 Task: Add the task  Integrate website with payment gateways and invoicing systems to the section Bug Bash in the project AgileExpert and add a Due Date to the respective task as 2023/12/15
Action: Mouse moved to (52, 398)
Screenshot: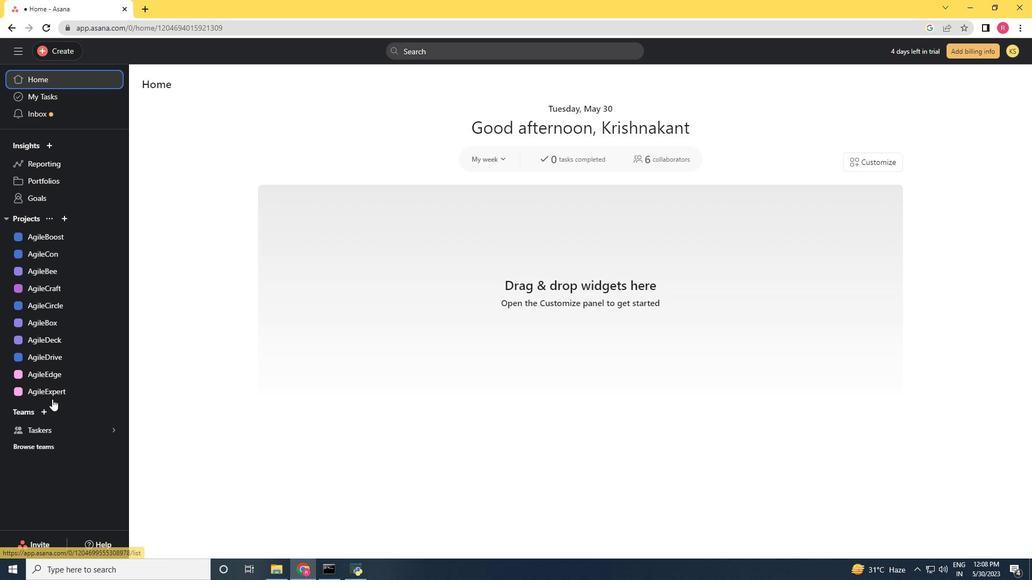 
Action: Mouse pressed left at (52, 398)
Screenshot: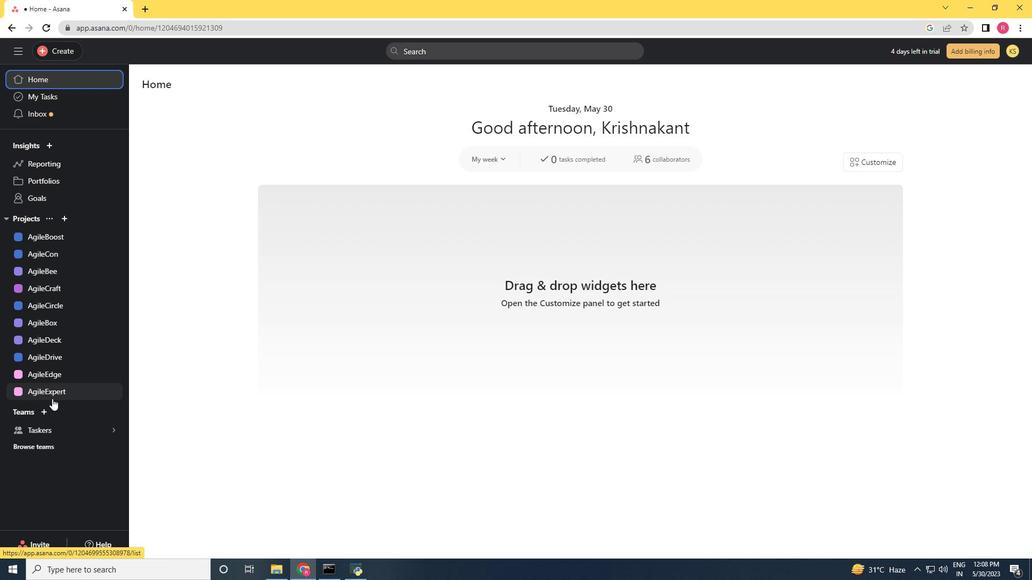 
Action: Mouse moved to (393, 412)
Screenshot: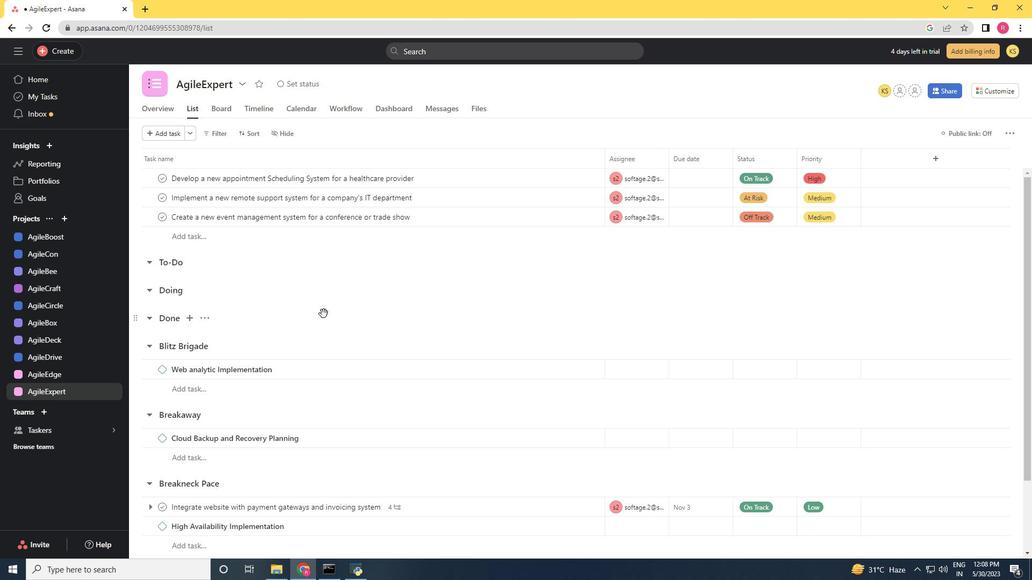 
Action: Mouse scrolled (393, 411) with delta (0, 0)
Screenshot: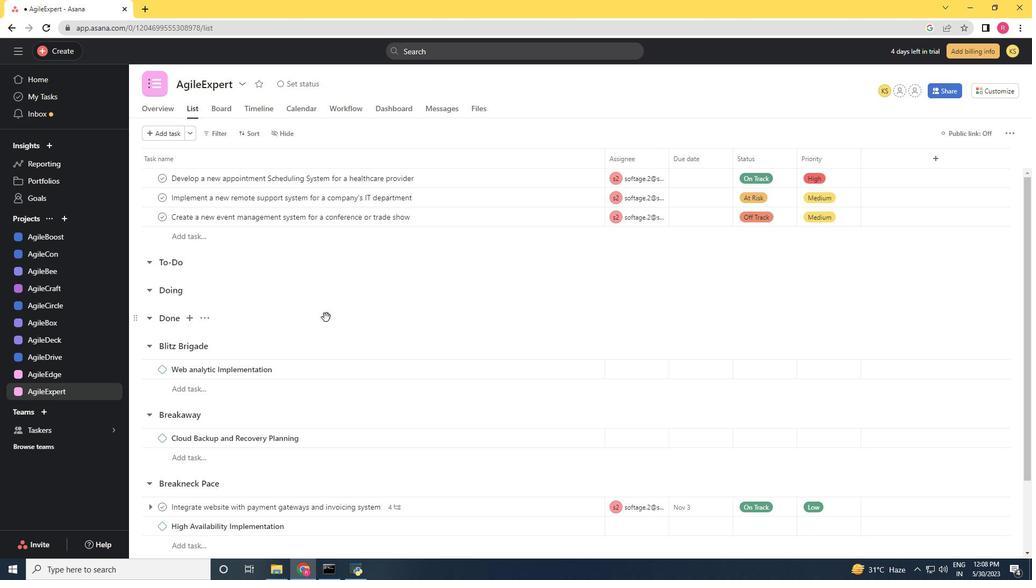 
Action: Mouse moved to (402, 421)
Screenshot: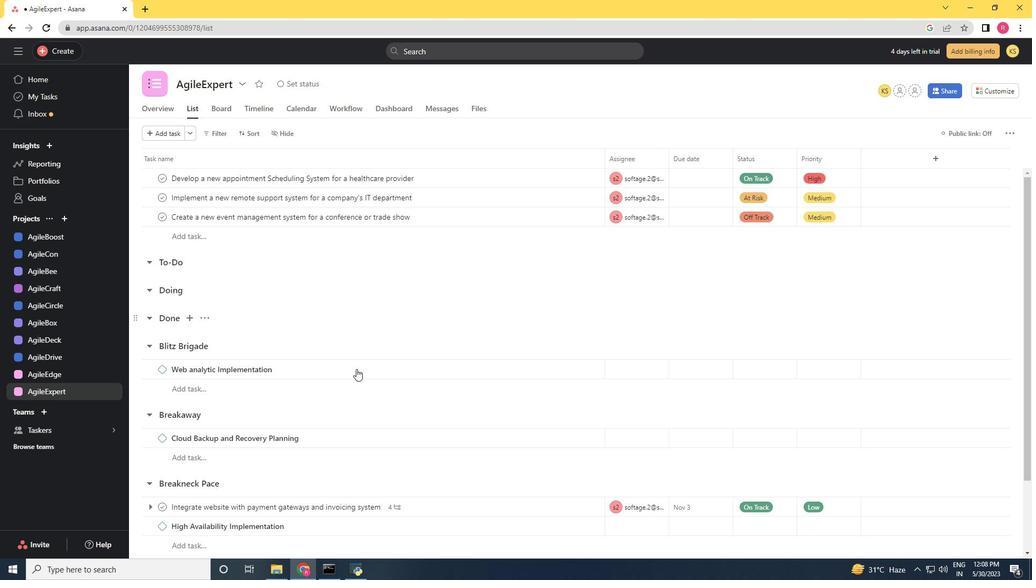 
Action: Mouse scrolled (402, 420) with delta (0, 0)
Screenshot: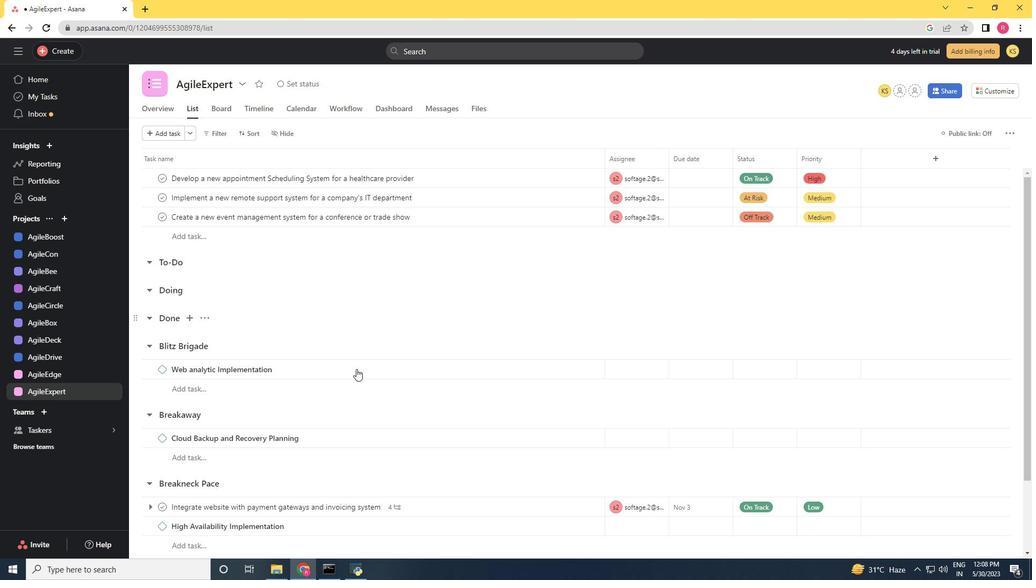 
Action: Mouse moved to (402, 422)
Screenshot: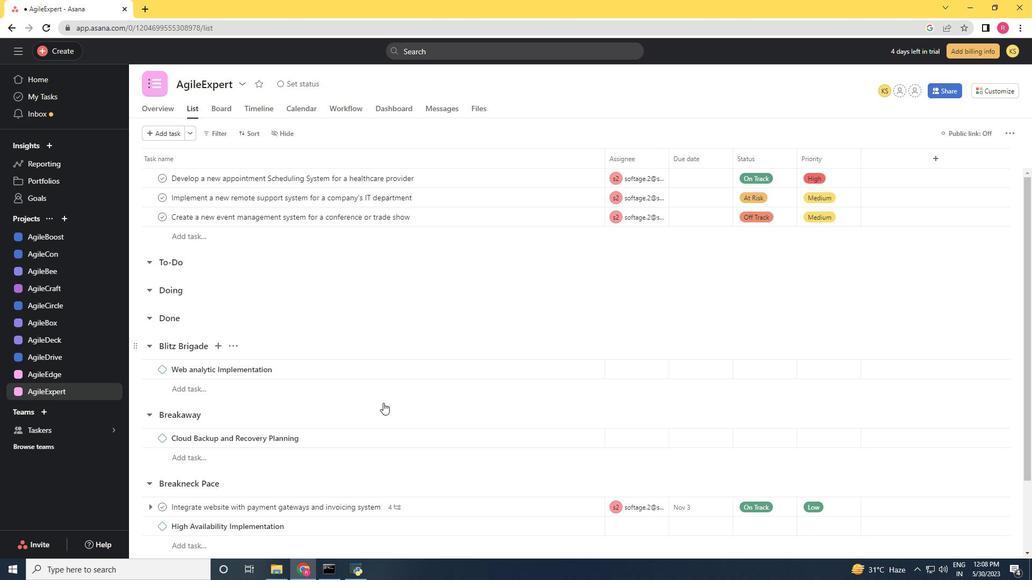 
Action: Mouse scrolled (402, 421) with delta (0, 0)
Screenshot: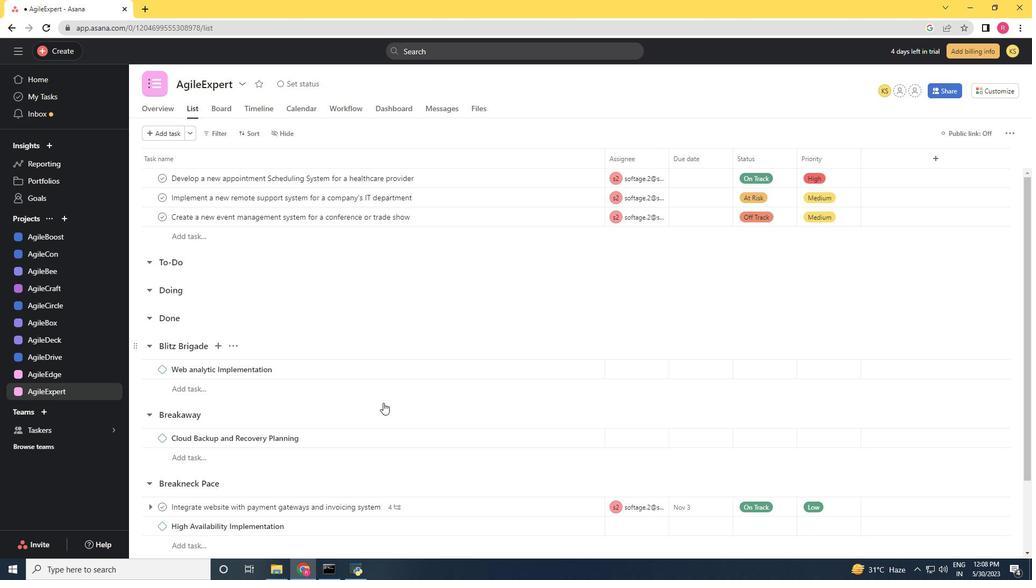 
Action: Mouse moved to (408, 422)
Screenshot: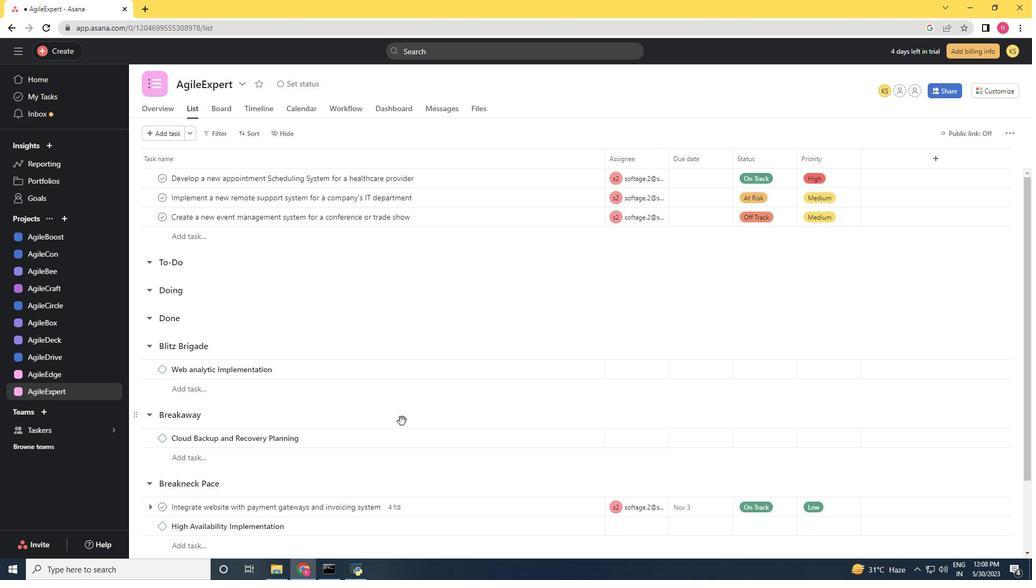 
Action: Mouse scrolled (408, 422) with delta (0, 0)
Screenshot: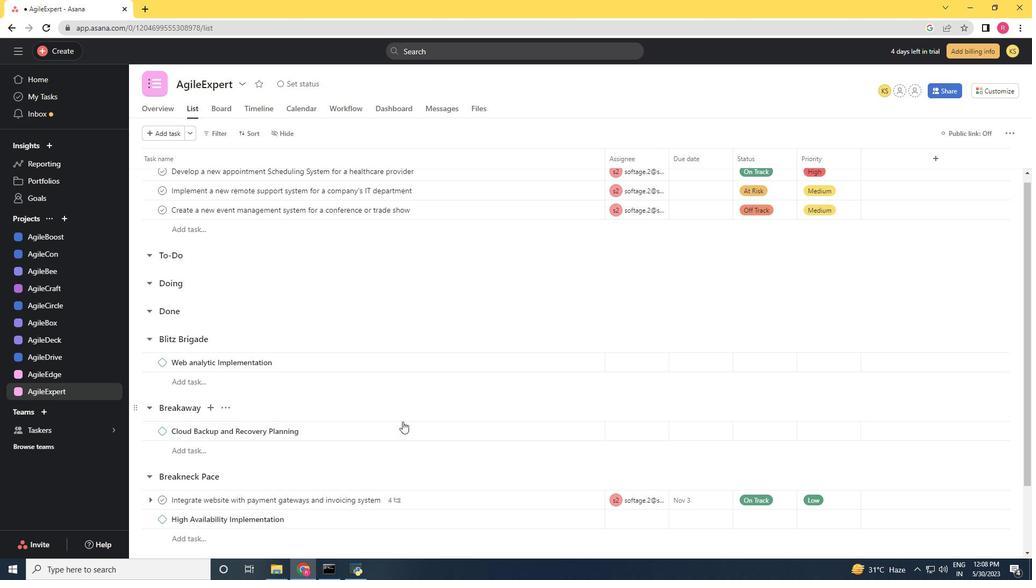 
Action: Mouse moved to (415, 422)
Screenshot: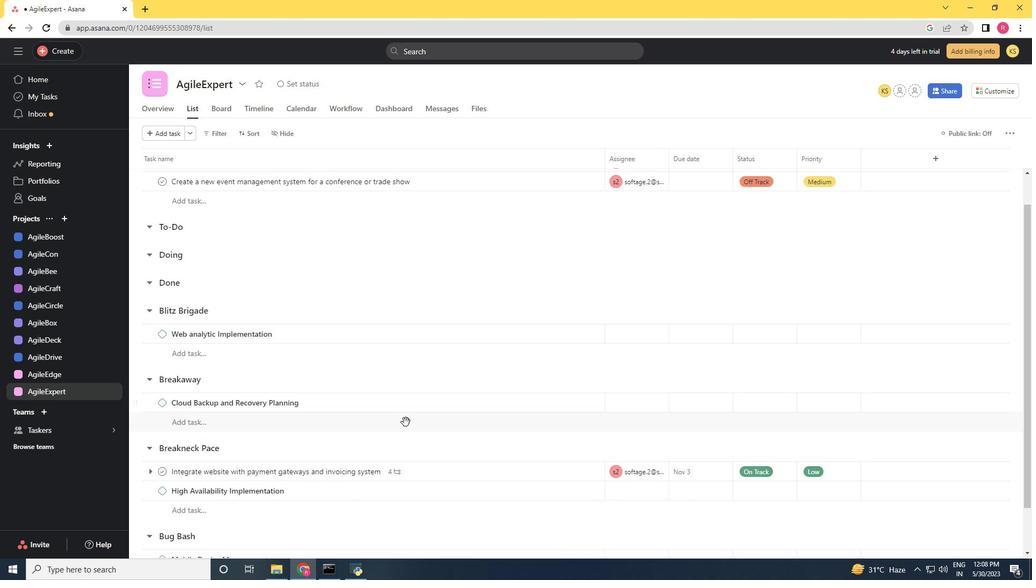 
Action: Mouse scrolled (415, 422) with delta (0, 0)
Screenshot: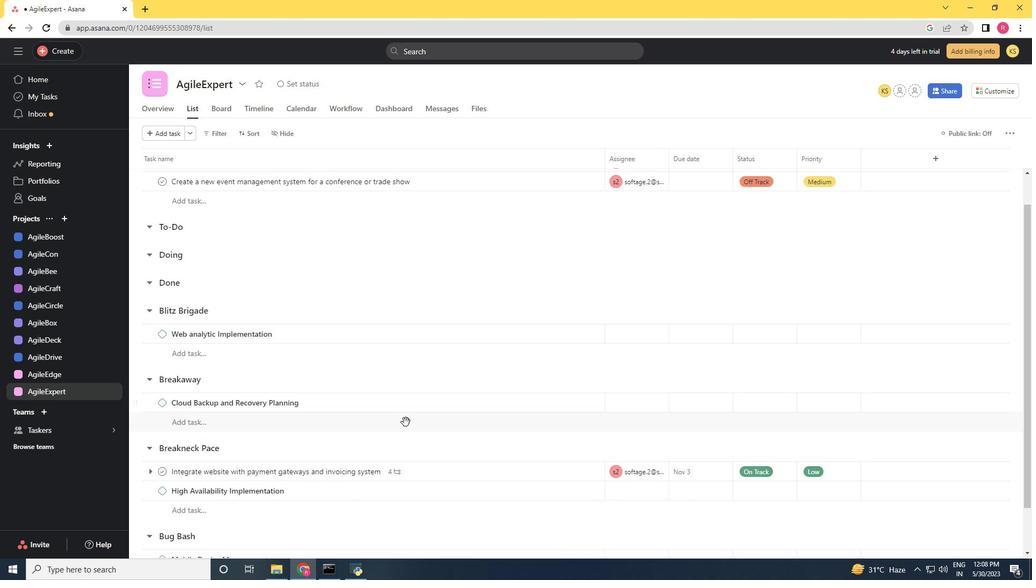 
Action: Mouse moved to (575, 415)
Screenshot: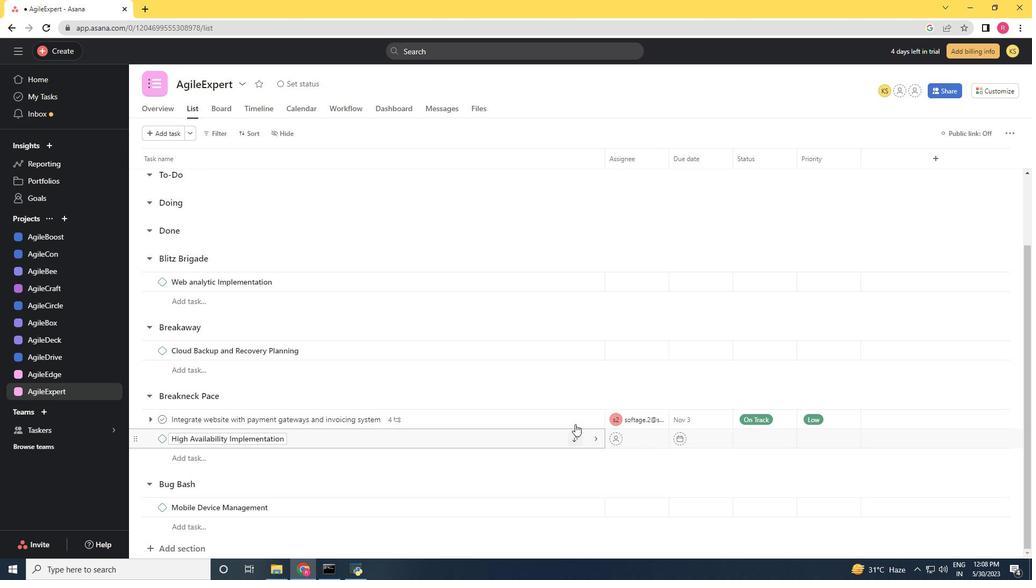 
Action: Mouse pressed left at (575, 415)
Screenshot: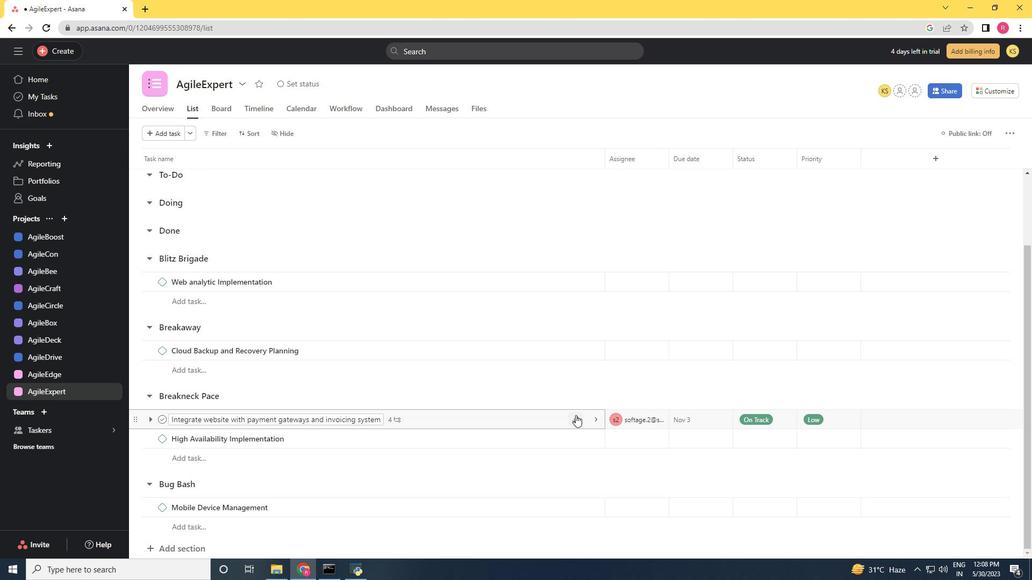 
Action: Mouse moved to (551, 398)
Screenshot: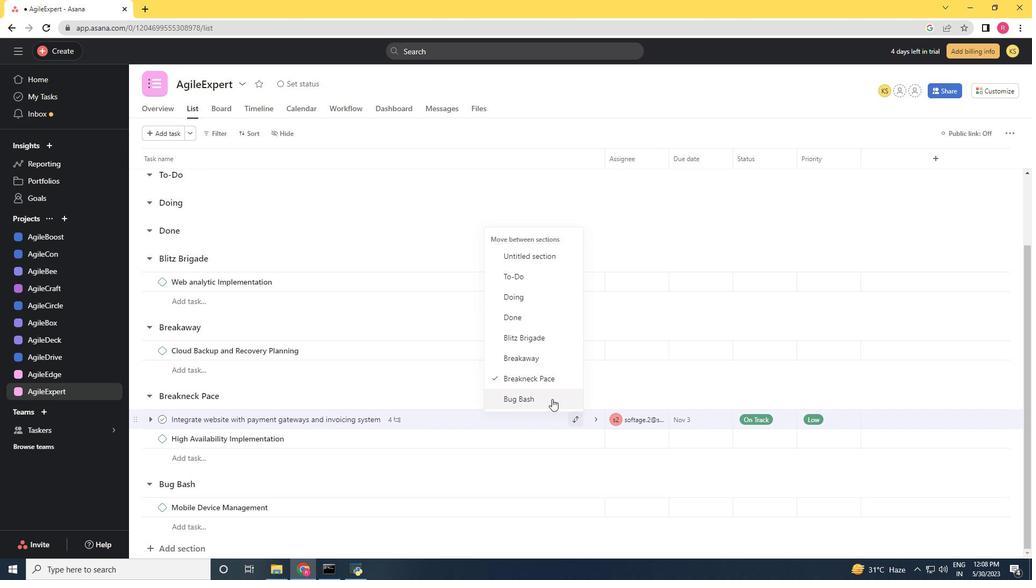 
Action: Mouse pressed left at (551, 398)
Screenshot: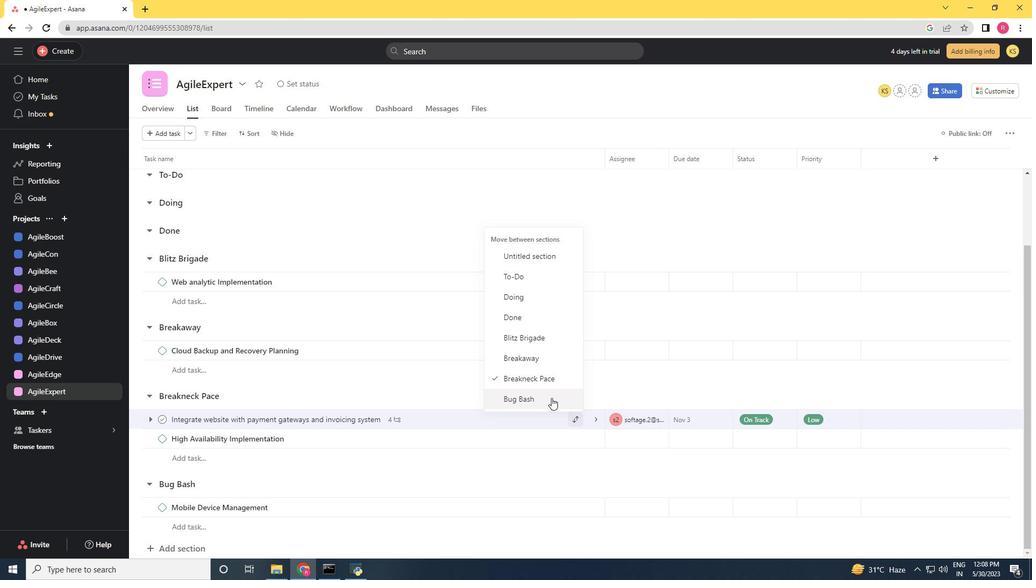 
Action: Mouse moved to (498, 484)
Screenshot: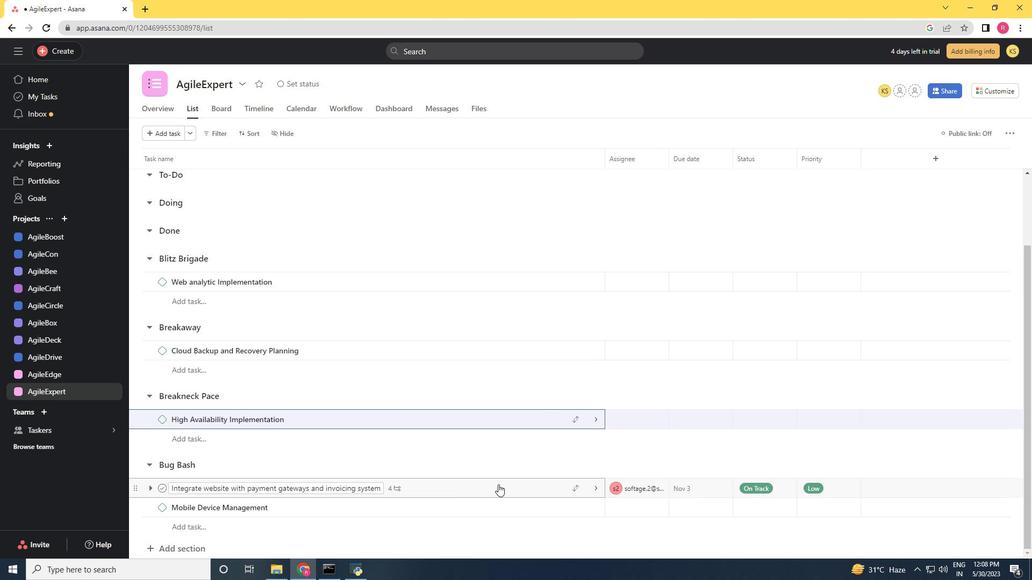 
Action: Mouse pressed left at (498, 484)
Screenshot: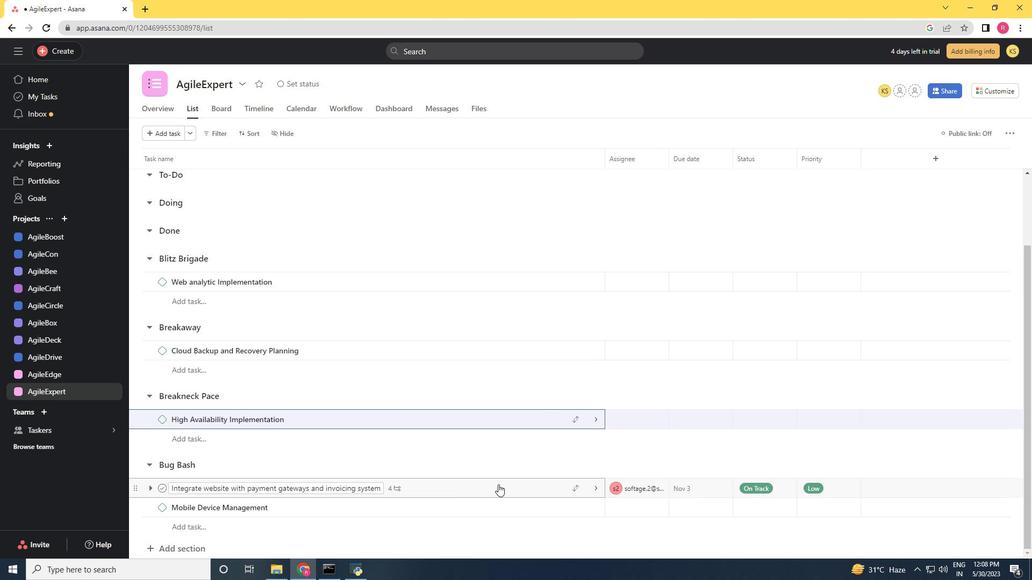 
Action: Mouse moved to (792, 234)
Screenshot: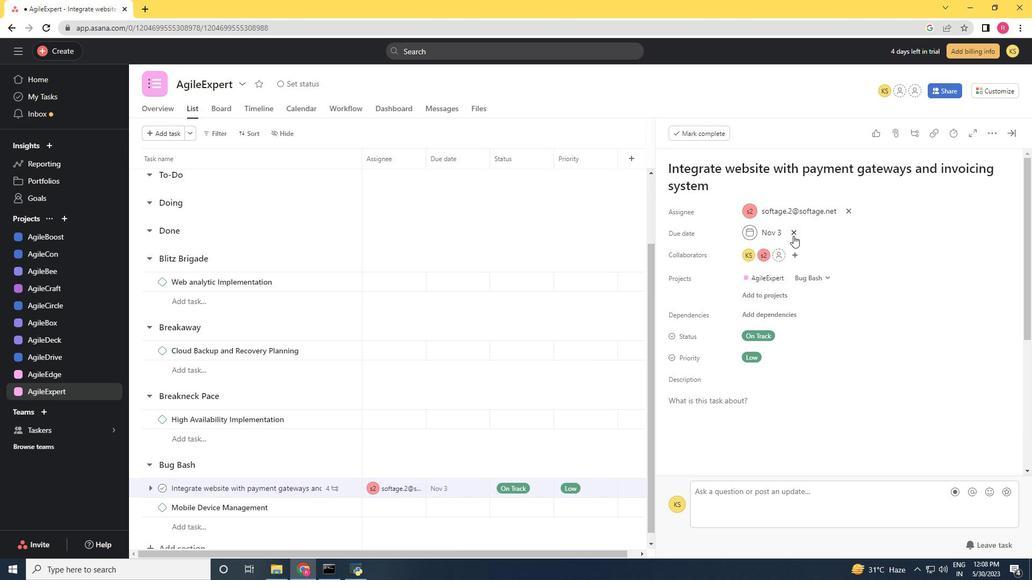 
Action: Mouse pressed left at (792, 234)
Screenshot: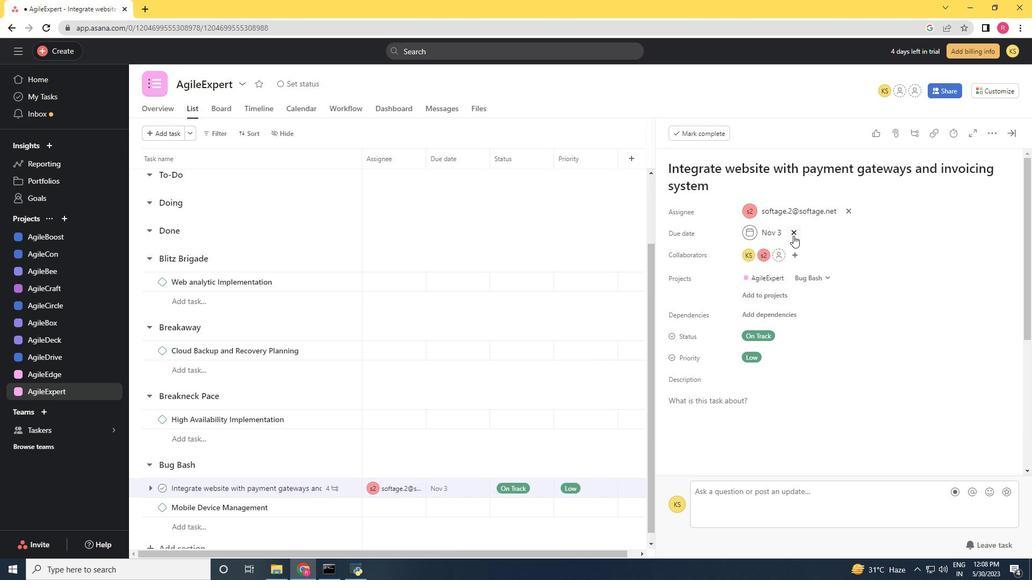 
Action: Mouse moved to (770, 231)
Screenshot: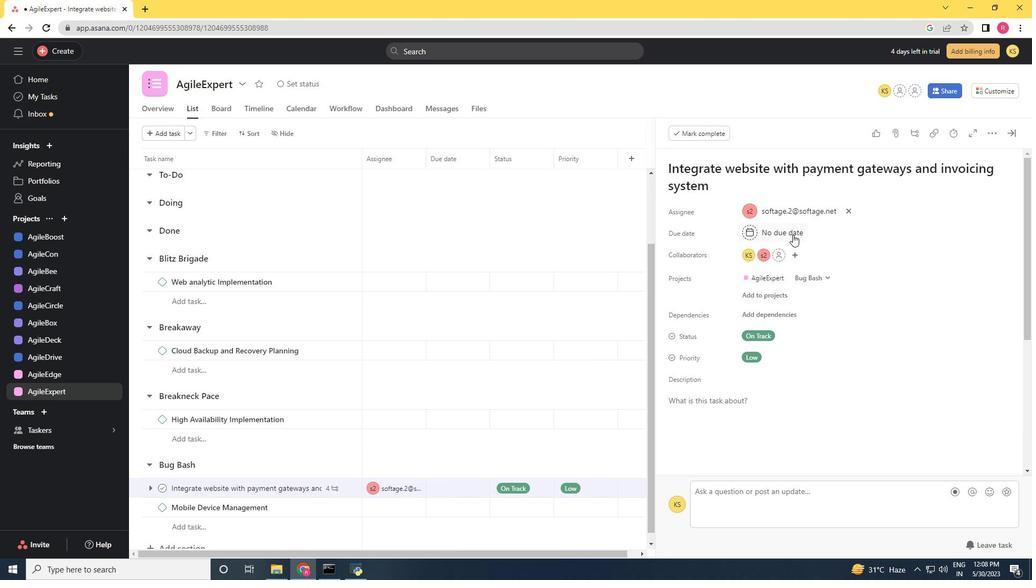 
Action: Mouse pressed left at (770, 231)
Screenshot: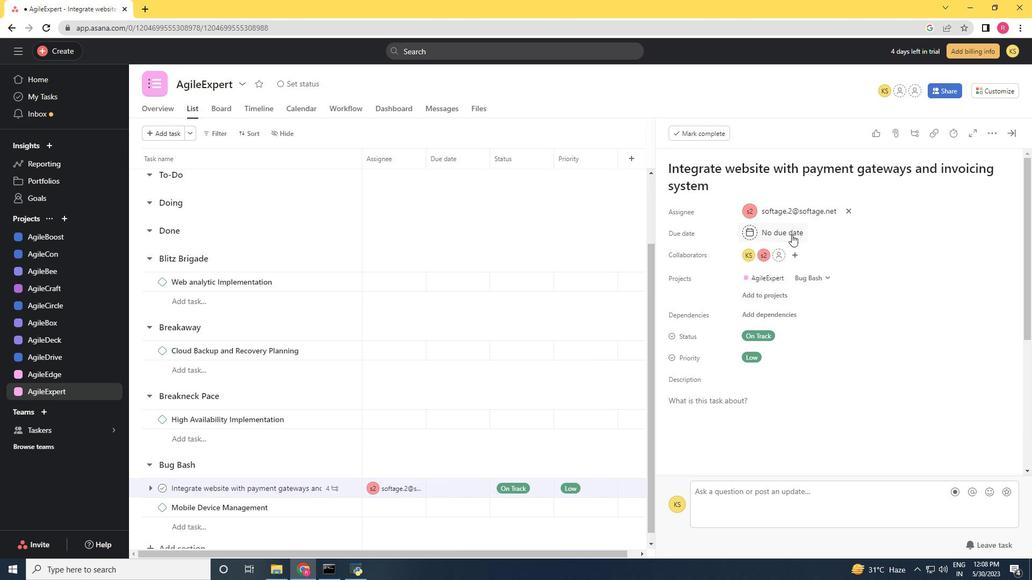
Action: Mouse moved to (871, 285)
Screenshot: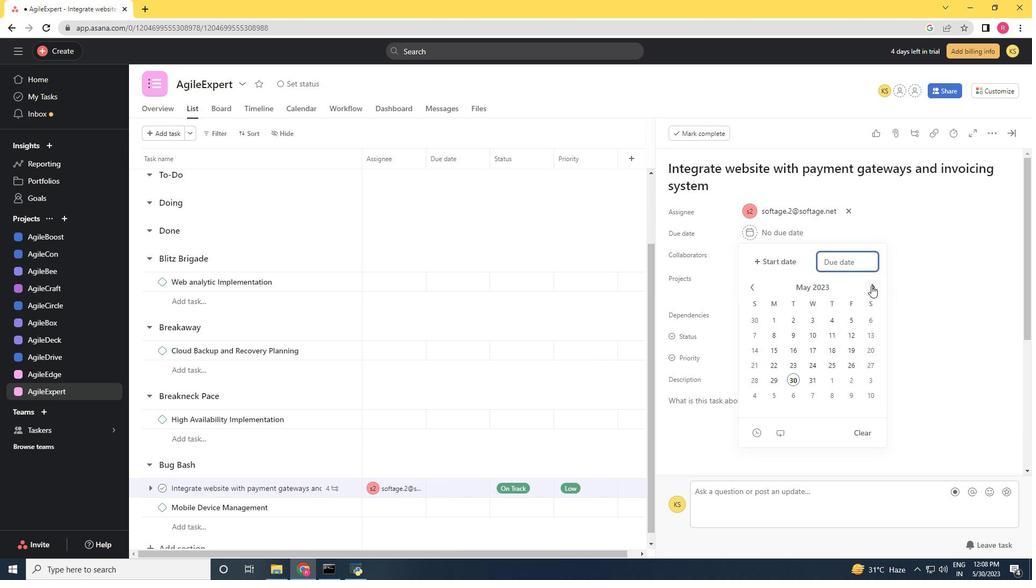 
Action: Mouse pressed left at (871, 285)
Screenshot: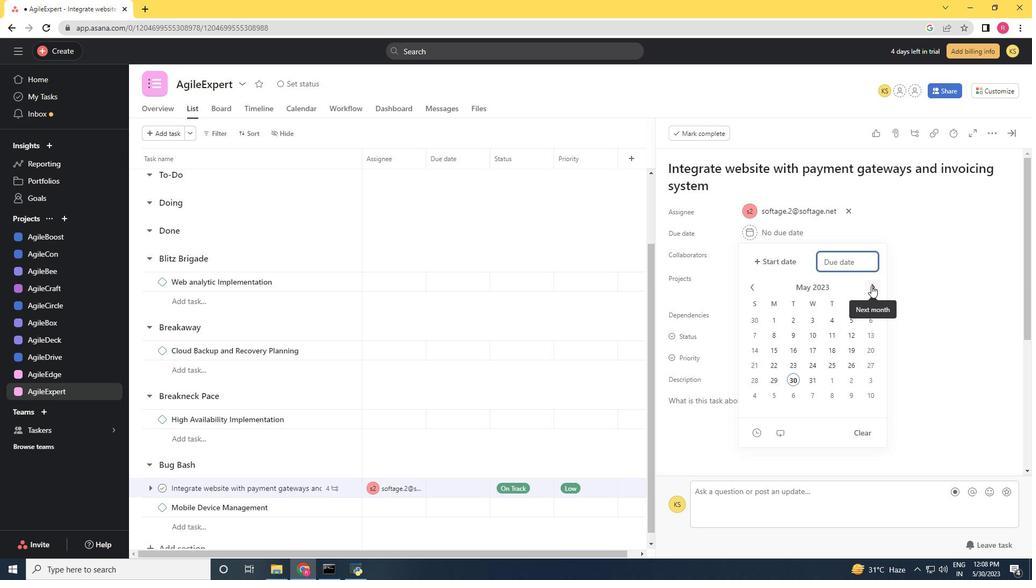 
Action: Mouse moved to (871, 285)
Screenshot: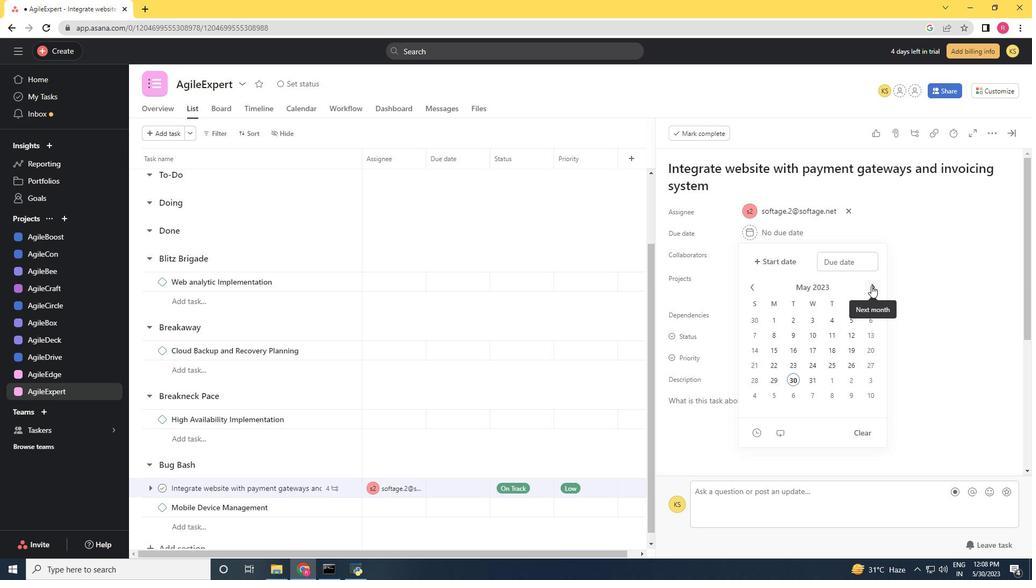 
Action: Mouse pressed left at (871, 285)
Screenshot: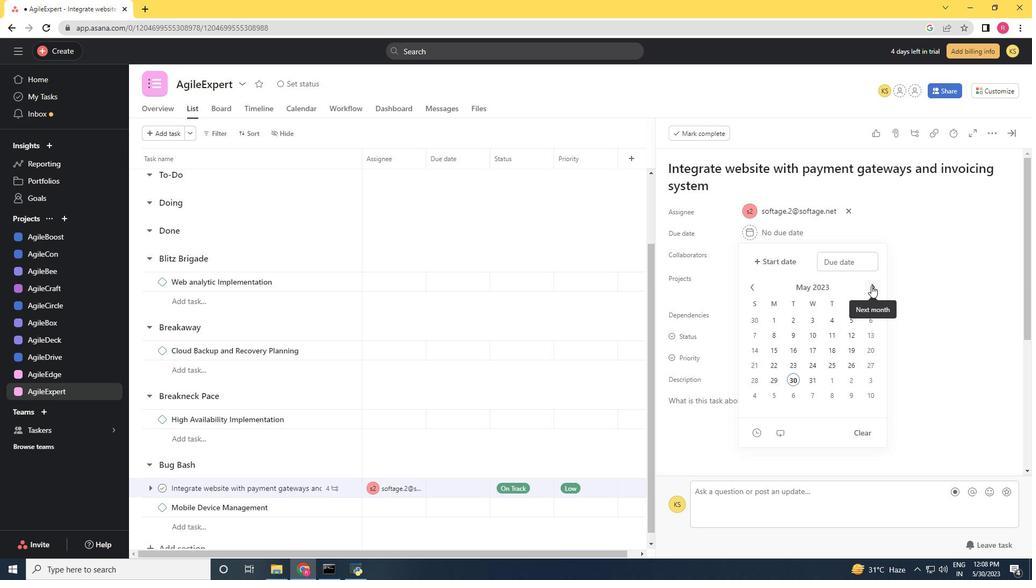 
Action: Mouse pressed left at (871, 285)
Screenshot: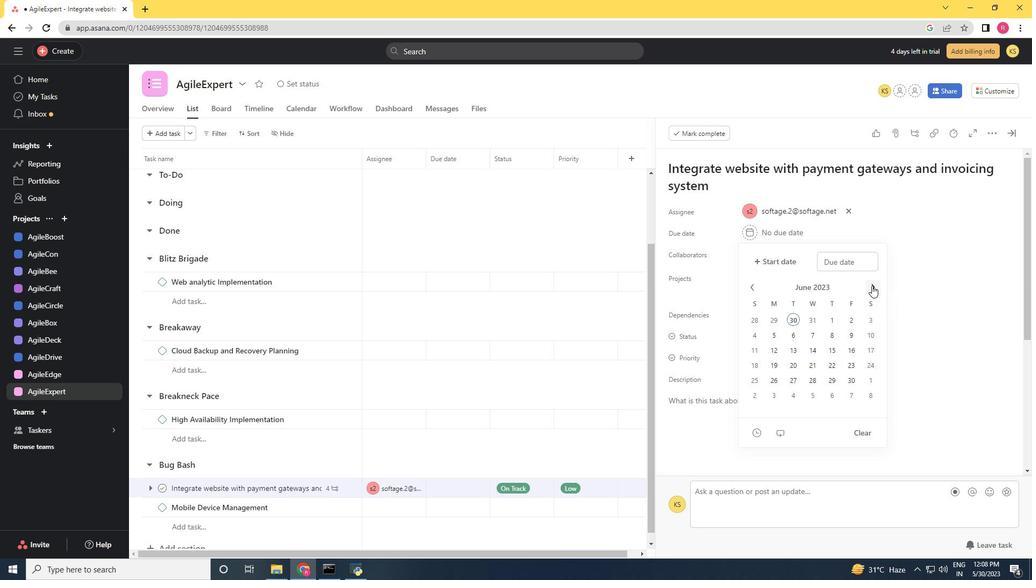 
Action: Mouse pressed left at (871, 285)
Screenshot: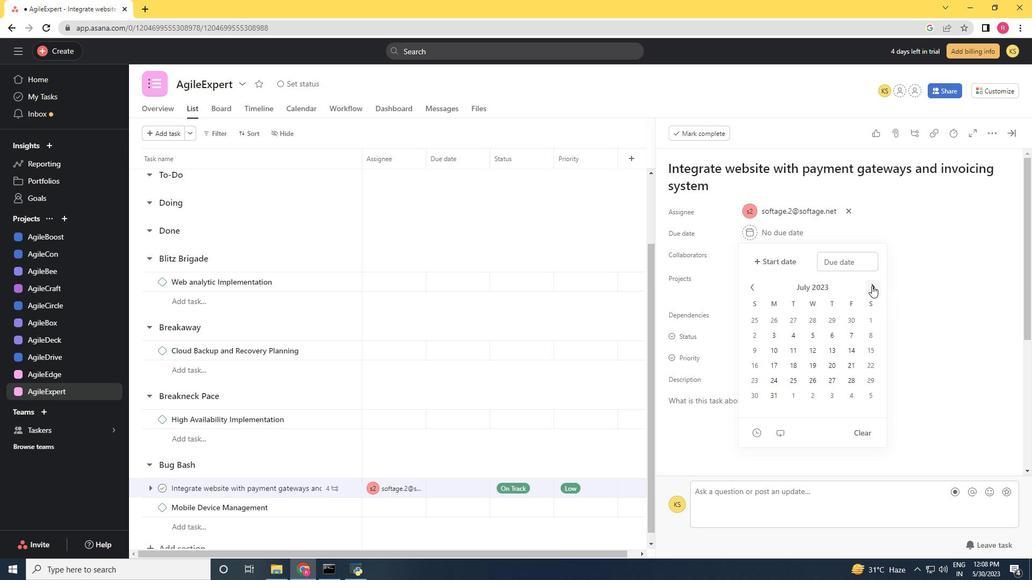 
Action: Mouse pressed left at (871, 285)
Screenshot: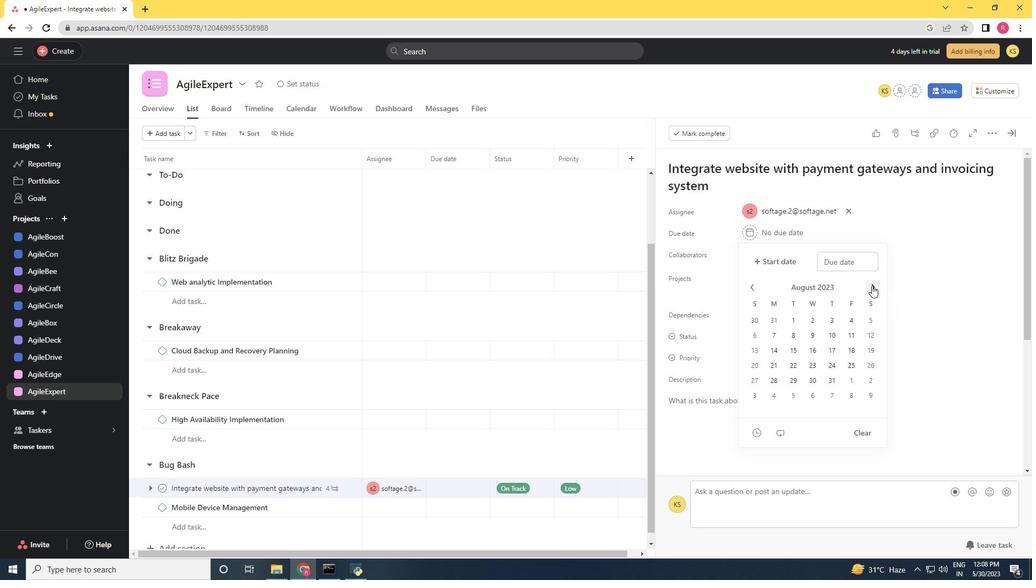 
Action: Mouse pressed left at (871, 285)
Screenshot: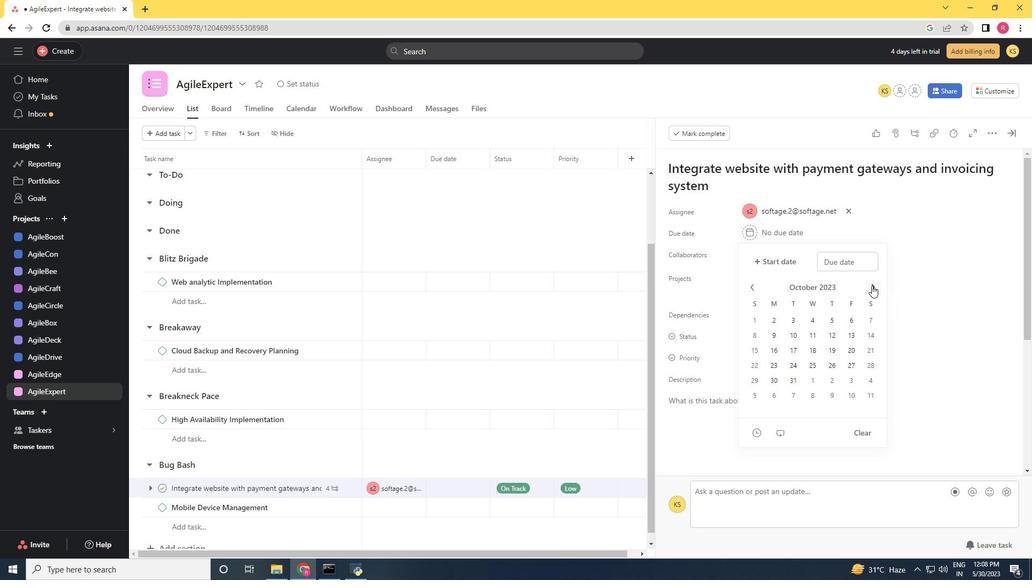 
Action: Mouse pressed left at (871, 285)
Screenshot: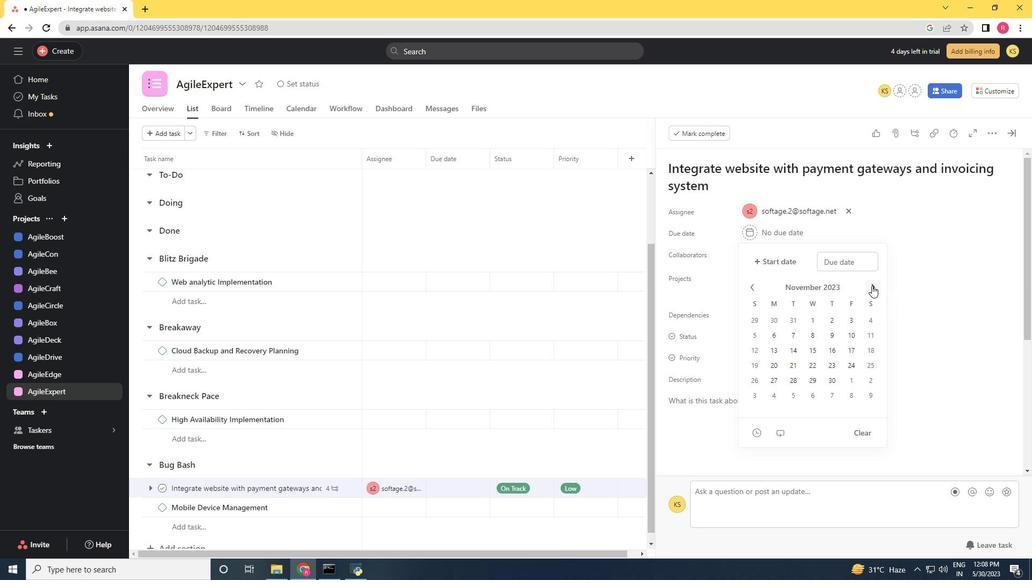 
Action: Mouse moved to (853, 351)
Screenshot: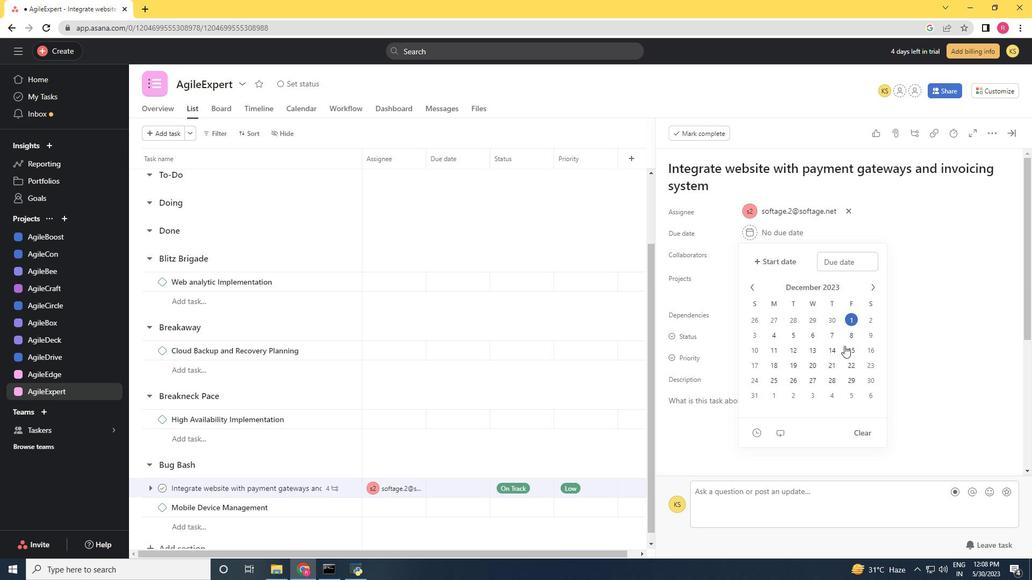 
Action: Mouse pressed left at (853, 351)
Screenshot: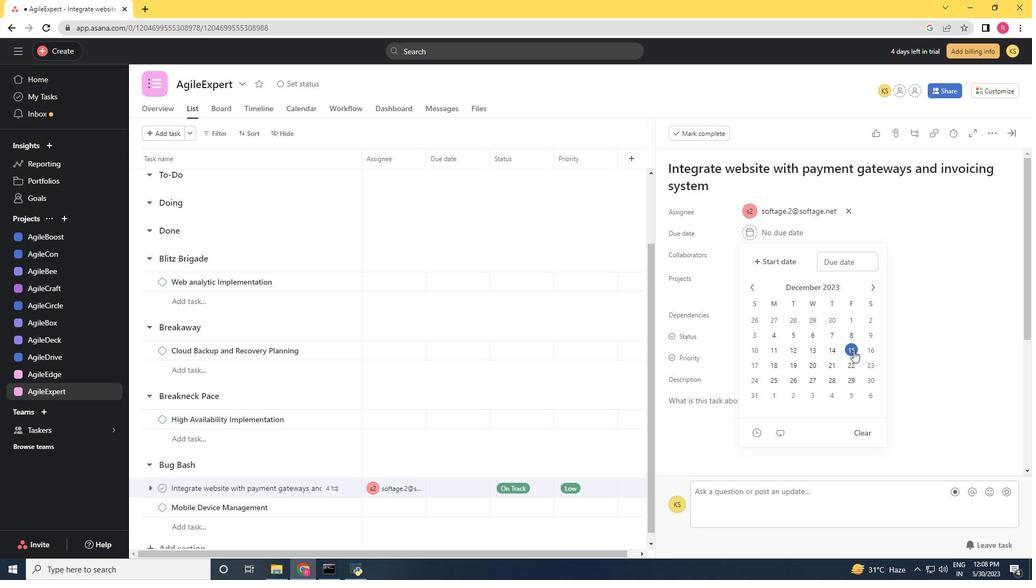 
Action: Mouse moved to (948, 311)
Screenshot: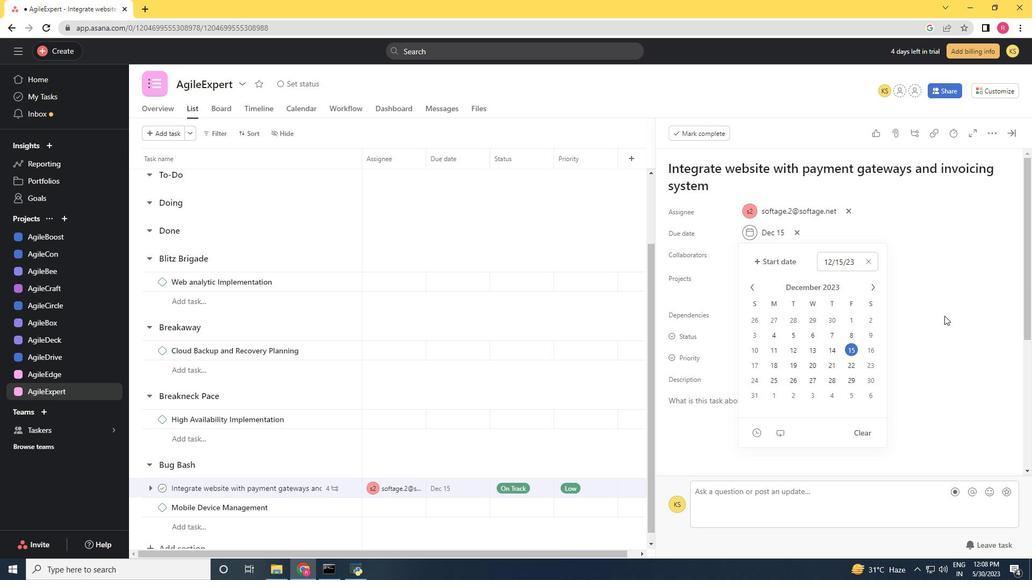 
Action: Mouse pressed left at (948, 311)
Screenshot: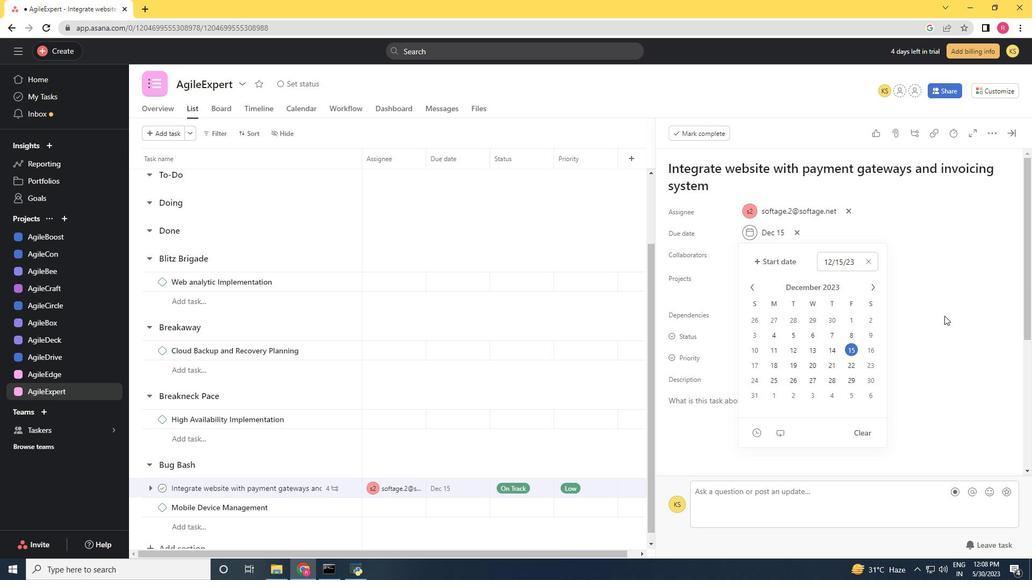 
Action: Mouse moved to (1010, 134)
Screenshot: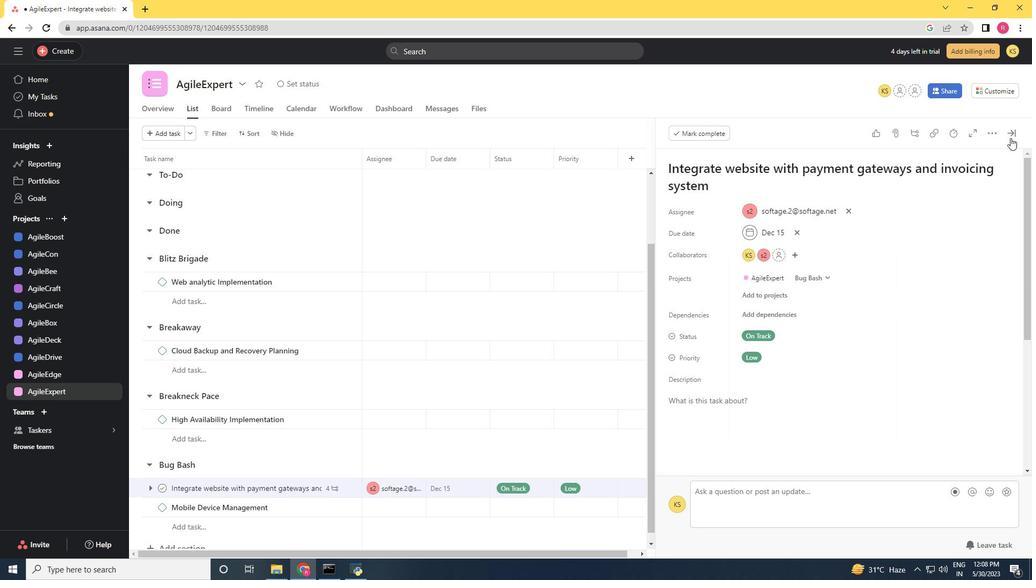 
Action: Mouse pressed left at (1010, 134)
Screenshot: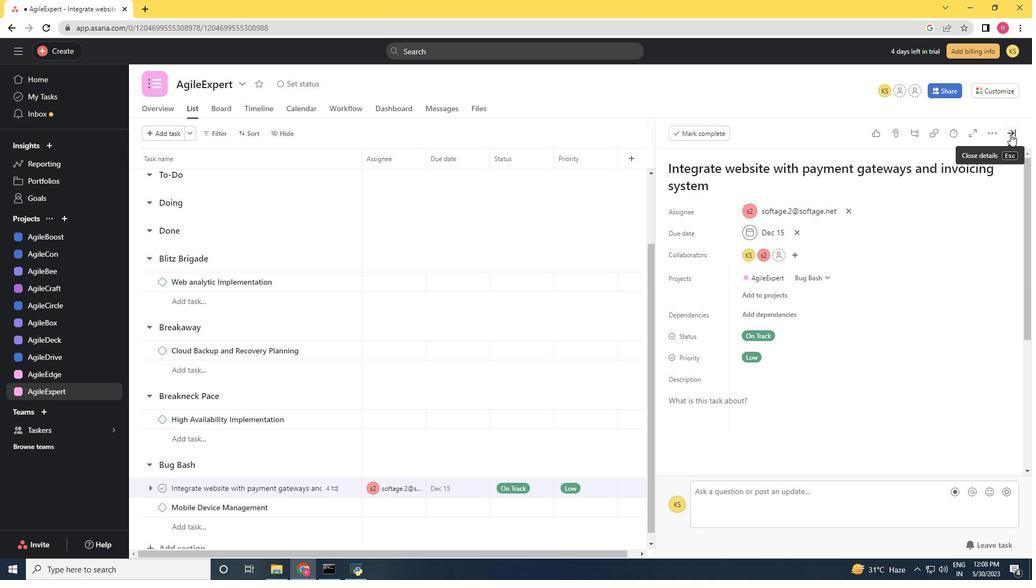 
